 Task: Open a blank google sheet and write heading  Budget MasterAdd Categories in a column and its values below   'Housing, Transportation, Groceries, Utilities, Entertainment, Dining Out, Health, Miscellaneous, Savings & Total. 'Add Budgeted amountin next column and its values below  $1,500, $300, $400, $150, $200, $250, $100, $150, $500 & $3,550. Add Actual amount in next column and its values below  $1,400, $280, $420, $160, $180, $270, $90, $140, $550 & $3,550. Add Difference  in next column and its values below   -$100, -$20, +$20, +$10, -$20, +$20, -$10, -$10, +$50 & $0. J6Save page Data Collection Template Workbook Sheet
Action: Mouse moved to (345, 182)
Screenshot: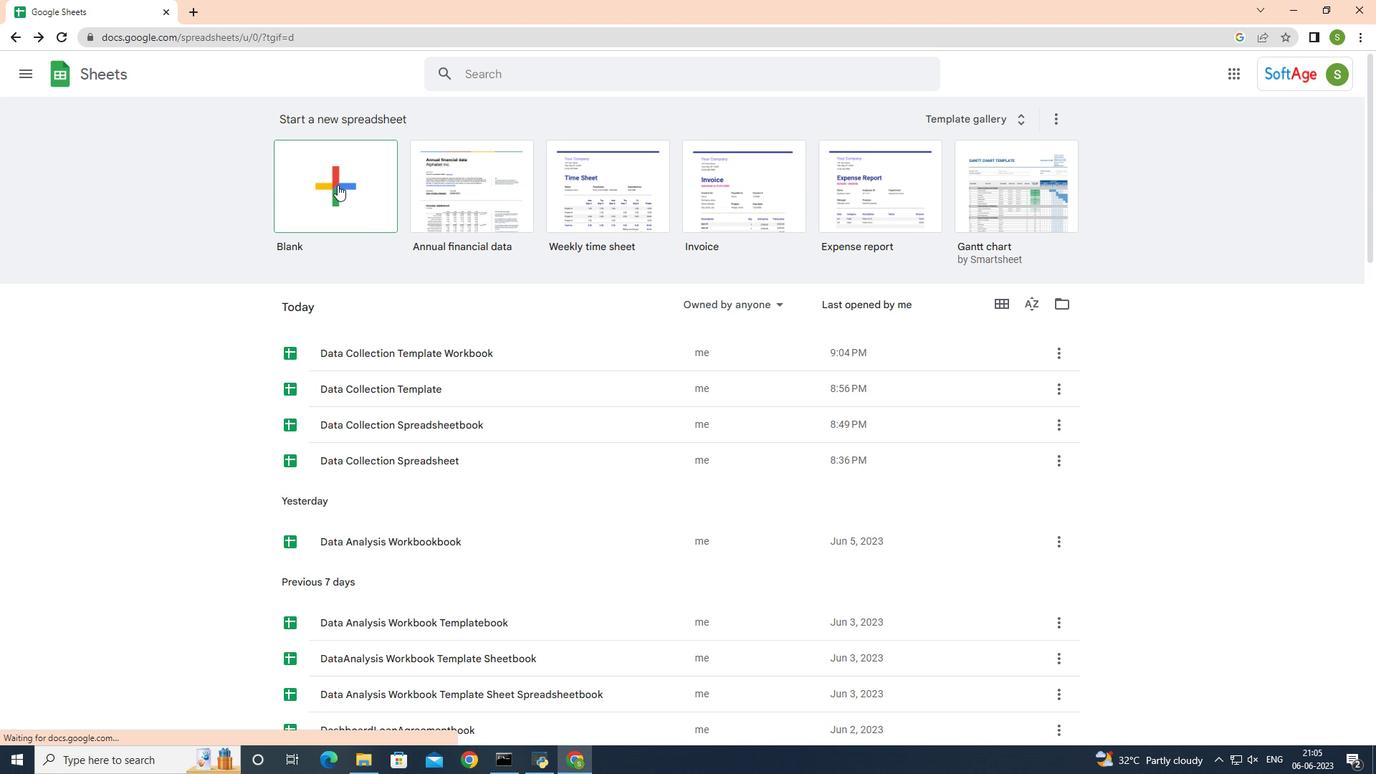 
Action: Mouse pressed left at (345, 182)
Screenshot: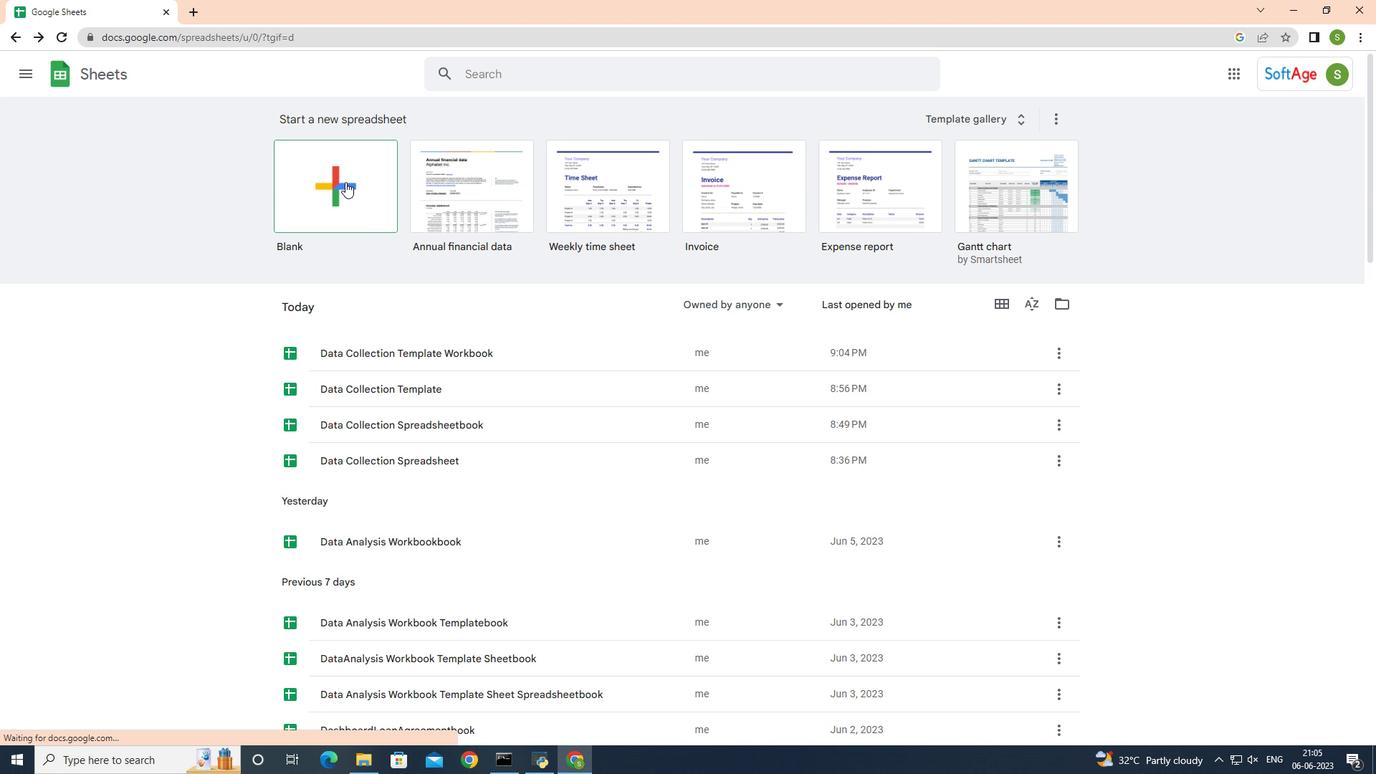
Action: Mouse moved to (68, 177)
Screenshot: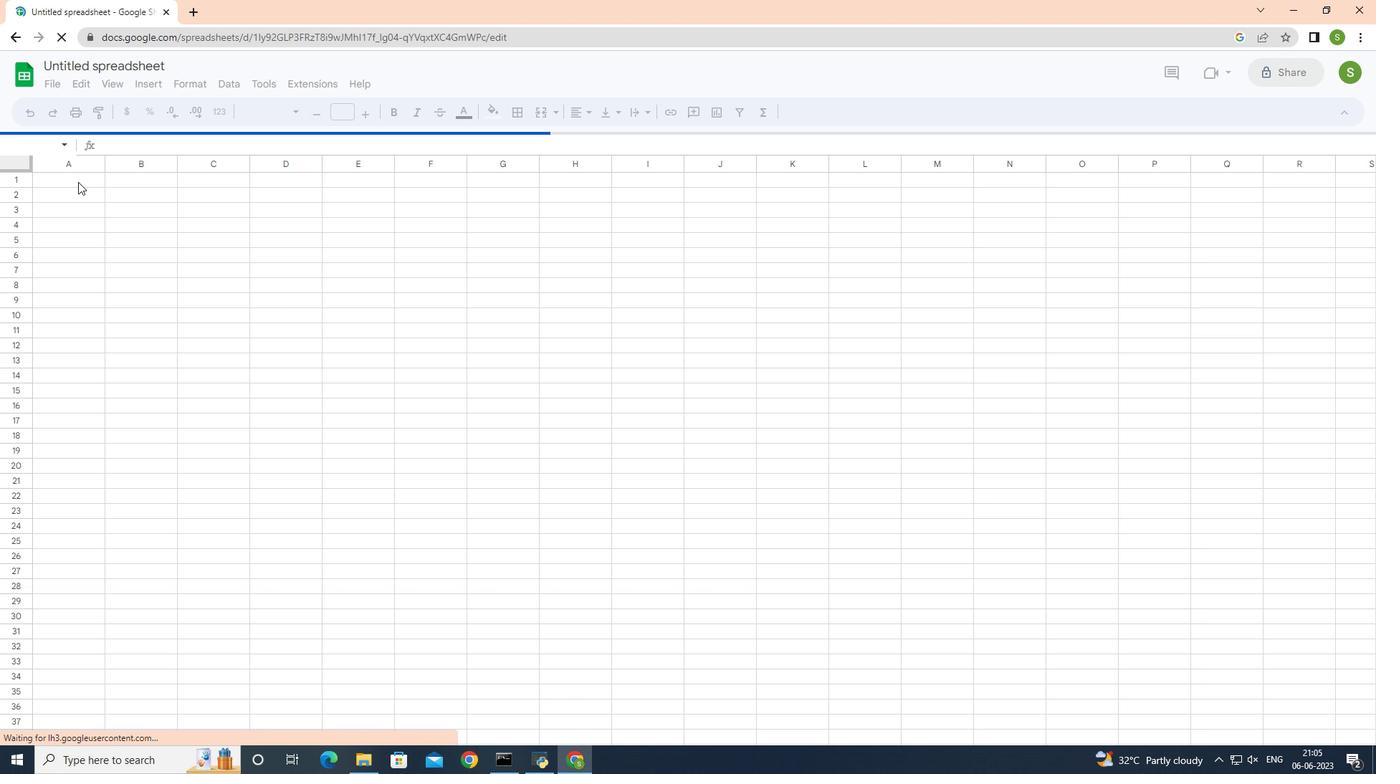 
Action: Mouse pressed left at (68, 177)
Screenshot: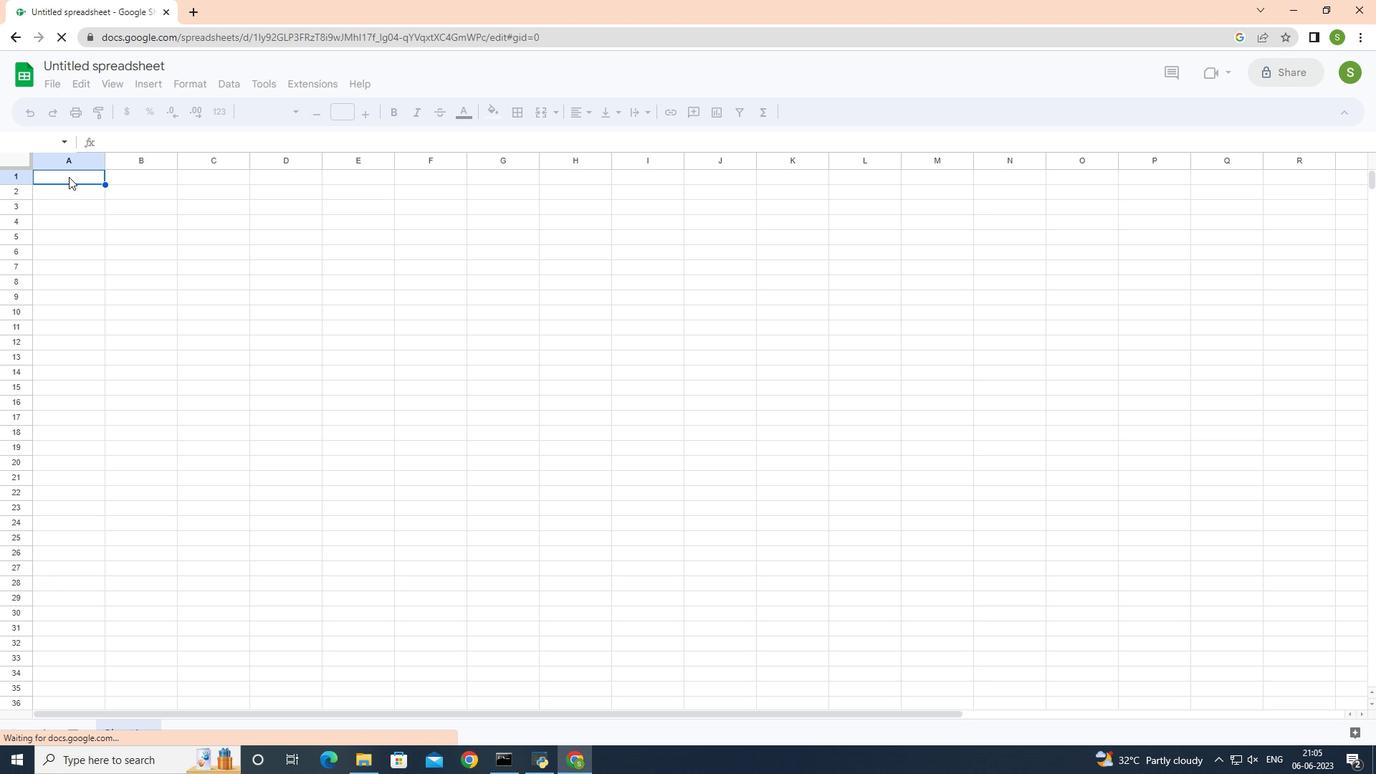 
Action: Mouse moved to (71, 176)
Screenshot: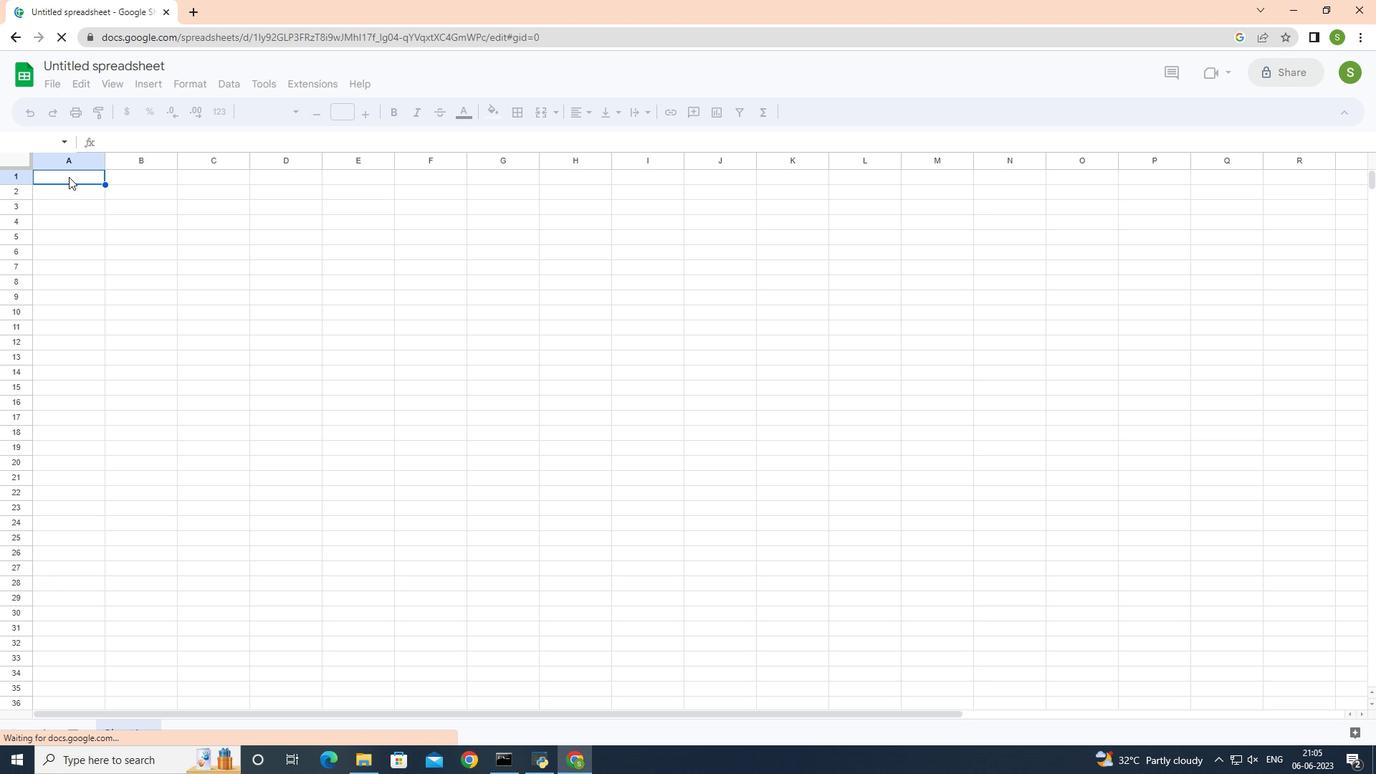 
Action: Mouse pressed left at (71, 176)
Screenshot: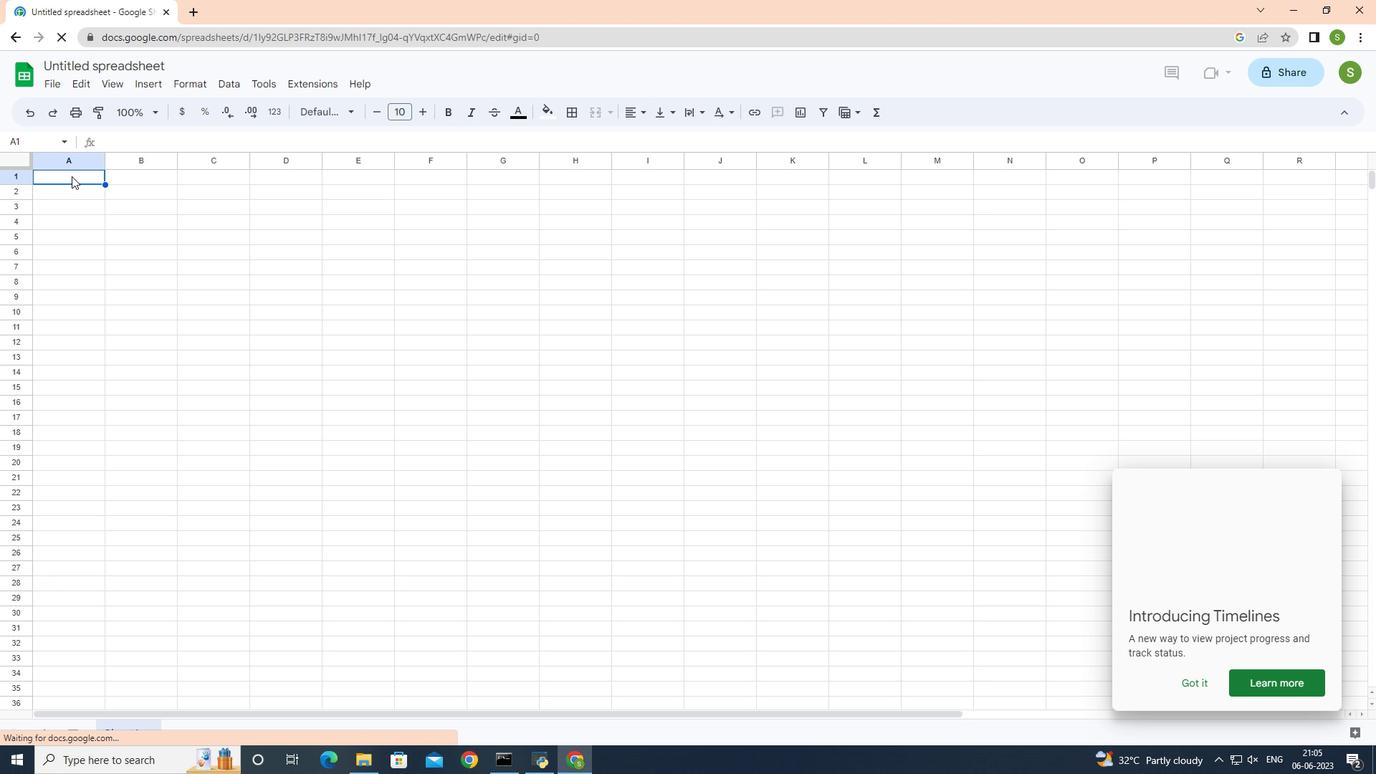 
Action: Mouse pressed left at (71, 176)
Screenshot: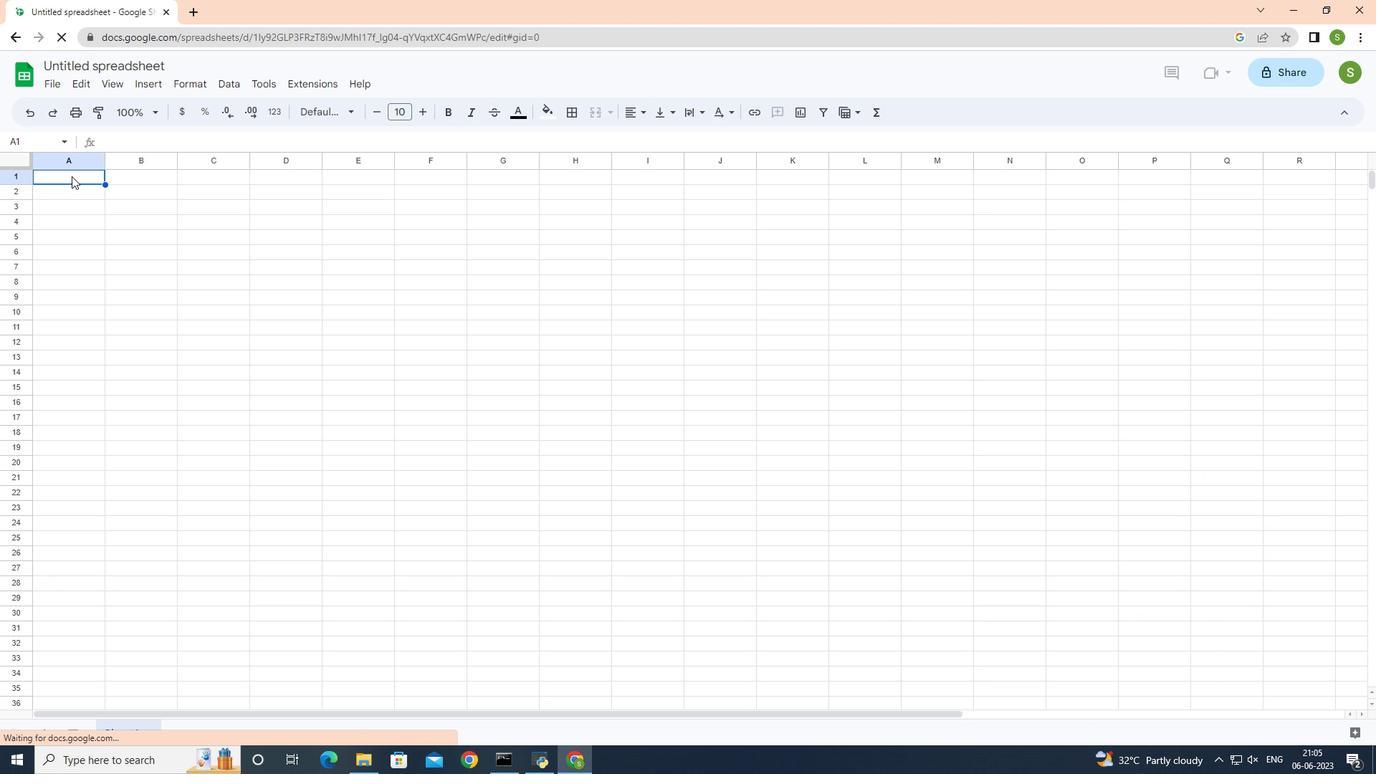 
Action: Mouse pressed left at (71, 176)
Screenshot: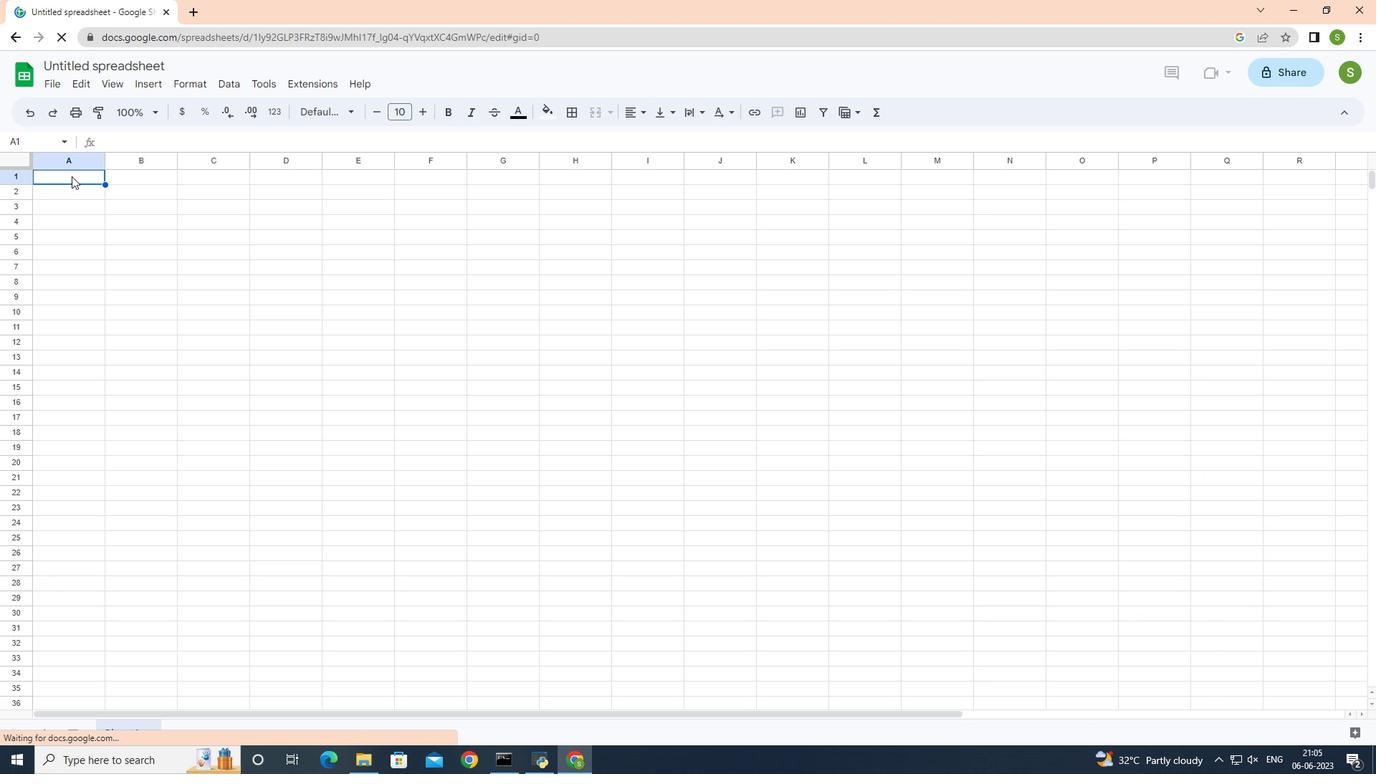 
Action: Mouse pressed left at (71, 176)
Screenshot: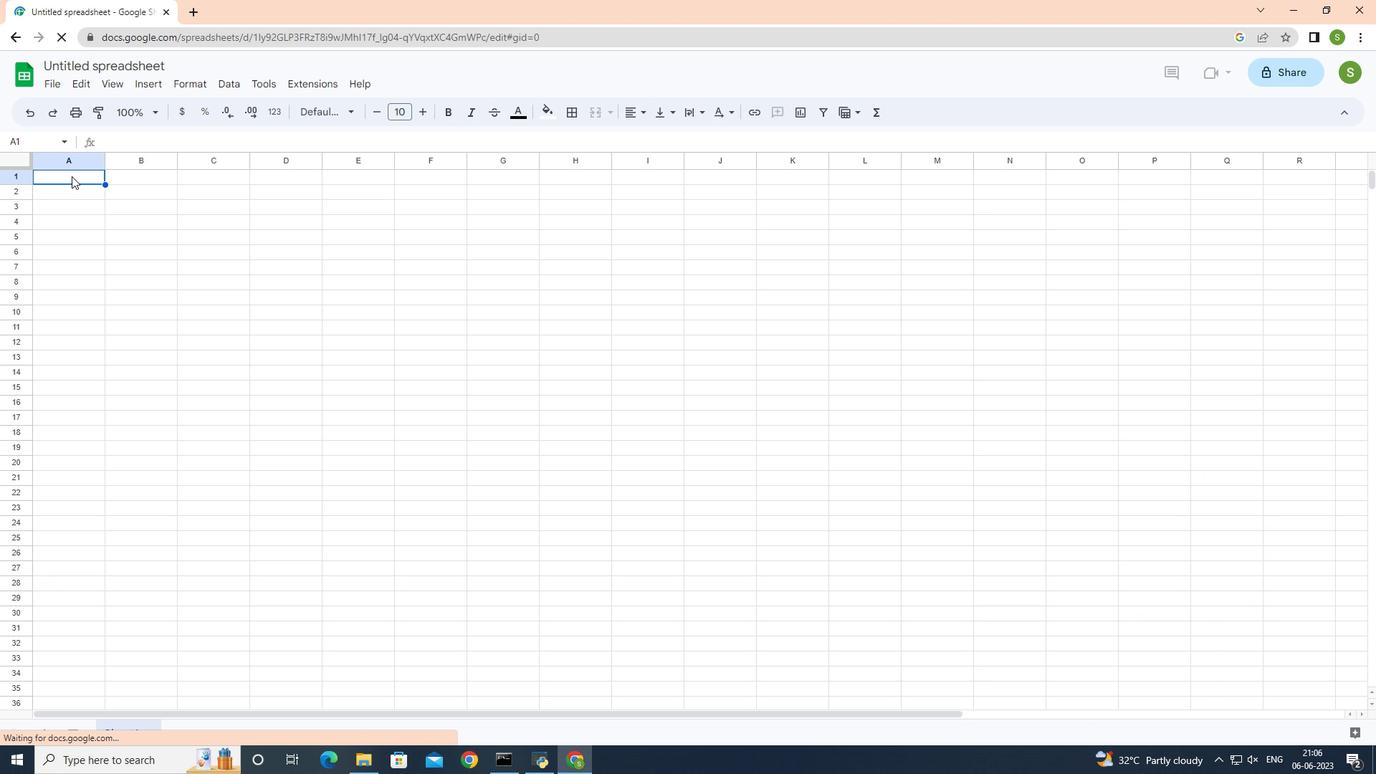 
Action: Key pressed <Key.shift>Budge
Screenshot: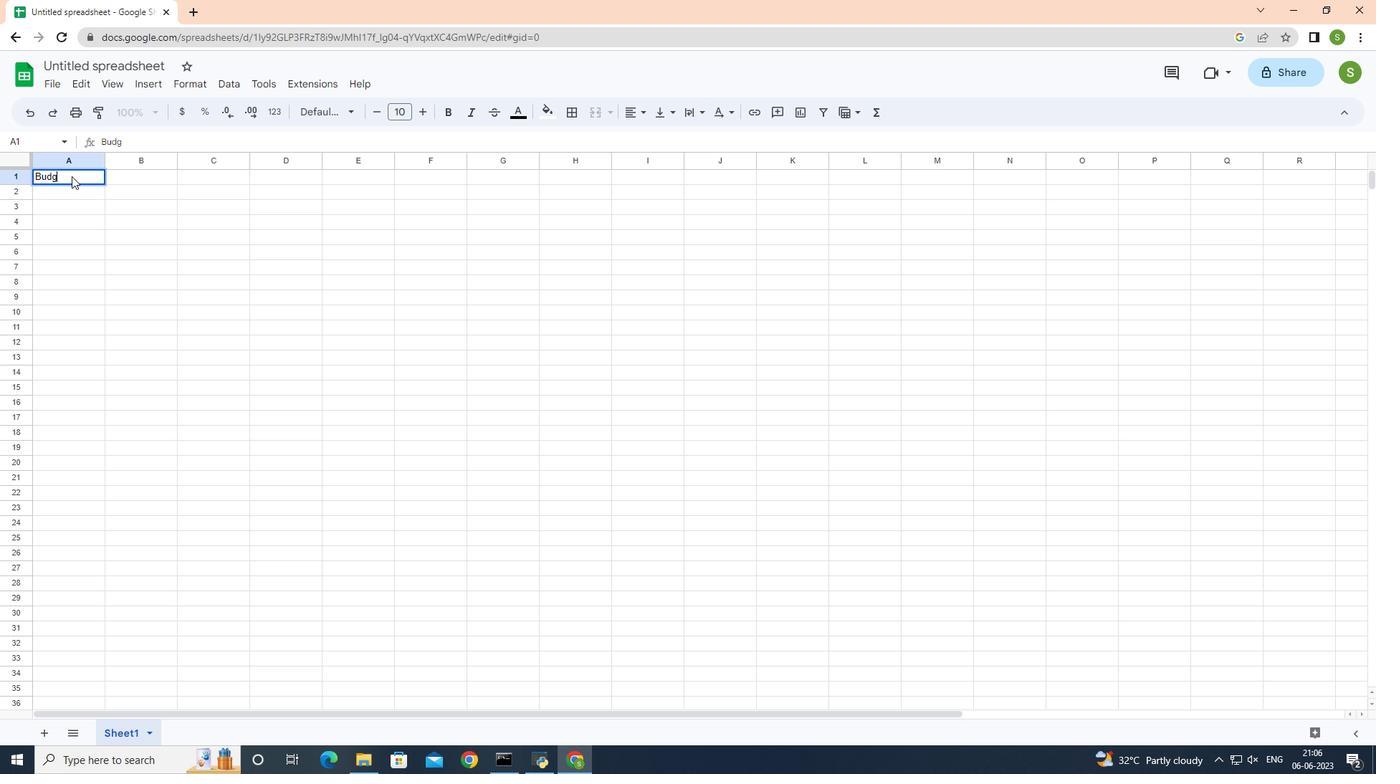 
Action: Mouse moved to (72, 176)
Screenshot: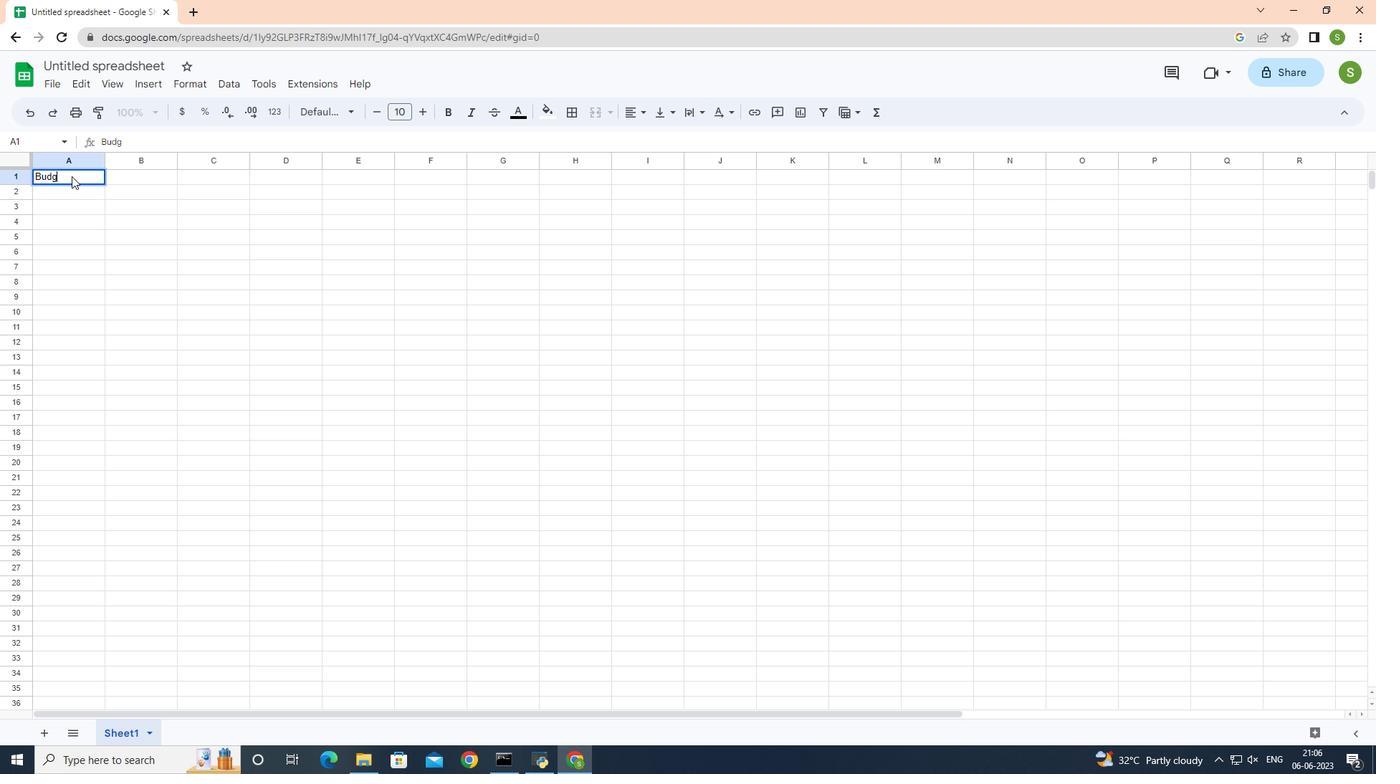 
Action: Key pressed t<Key.space><Key.shift>Master<Key.enter><Key.shift><Key.shift><Key.shift><Key.shift><Key.shift><Key.shift>CAte<Key.backspace><Key.backspace><Key.backspace>s<Key.backspace>ategories<Key.enter><Key.shift>Housing<Key.space><Key.enter><Key.shift>Transportation<Key.enter><Key.shift>Groceries<Key.enter><Key.shift><Key.shift><Key.shift><Key.shift><Key.shift><Key.shift><Key.shift>Utilities<Key.enter><Key.shift>Entertaim=<Key.backspace><Key.backspace>nment<Key.enter><Key.shift>Dining<Key.space><Key.shift>Out<Key.enter><Key.shift>Health<Key.space><Key.enter><Key.shift><Key.shift><Key.shift><Key.shift><Key.shift><Key.shift><Key.shift>Miscellaneous<Key.enter><Key.shift>Savings<Key.enter><Key.shift>Total<Key.right><Key.up><Key.up><Key.up><Key.up><Key.up><Key.up><Key.up><Key.up><Key.up><Key.up><Key.up><Key.down><Key.shift><Key.shift><Key.shift><Key.shift><Key.shift><Key.shift><Key.shift><Key.shift><Key.shift><Key.shift><Key.shift><Key.shift><Key.shift>Budgetes<Key.backspace>d<Key.space>amount<Key.enter>1500<Key.enter>300<Key.enter>400<Key.enter>150<Key.enter>200<Key.enter>250<Key.enter>100<Key.enter>150<Key.enter>500<Key.enter>3550<Key.right><Key.up><Key.up><Key.up><Key.up><Key.up><Key.up><Key.up><Key.up><Key.up><Key.up><Key.shift>Actual<Key.space>amount<Key.enter>1400<Key.enter>280<Key.enter>420<Key.enter>160<Key.enter>180<Key.enter>270<Key.enter>90<Key.enter>140<Key.enter>550<Key.enter>3550<Key.right><Key.up><Key.up><Key.up><Key.up><Key.up><Key.up><Key.up><Key.up><Key.up><Key.up><Key.shift>Difference<Key.enter>-100<Key.enter>-20<Key.enter>20<Key.enter>10<Key.enter>-20<Key.enter>20<Key.enter>-10<Key.enter>-<Key.backspace>10<Key.enter>50<Key.up>-10<Key.enter><Key.enter><Key.enter>0
Screenshot: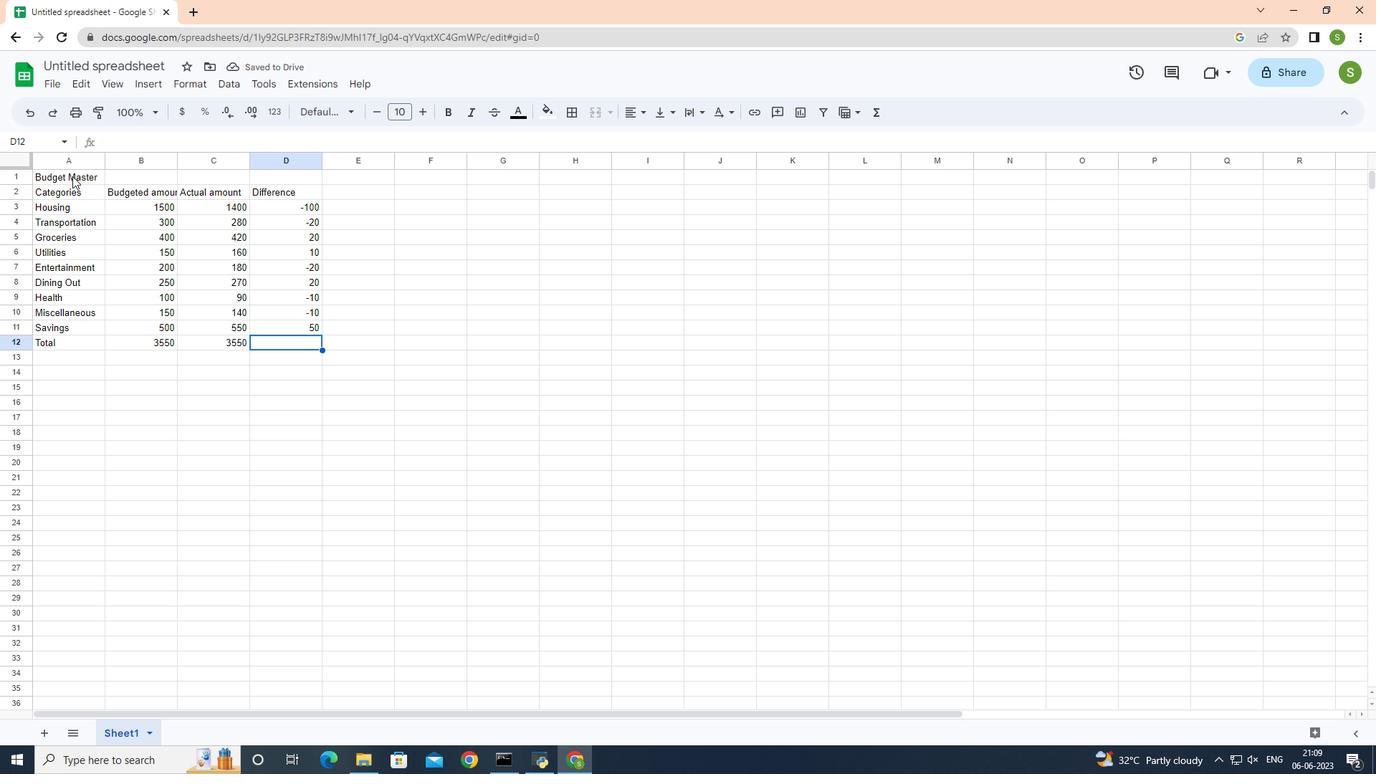 
Action: Mouse moved to (199, 483)
Screenshot: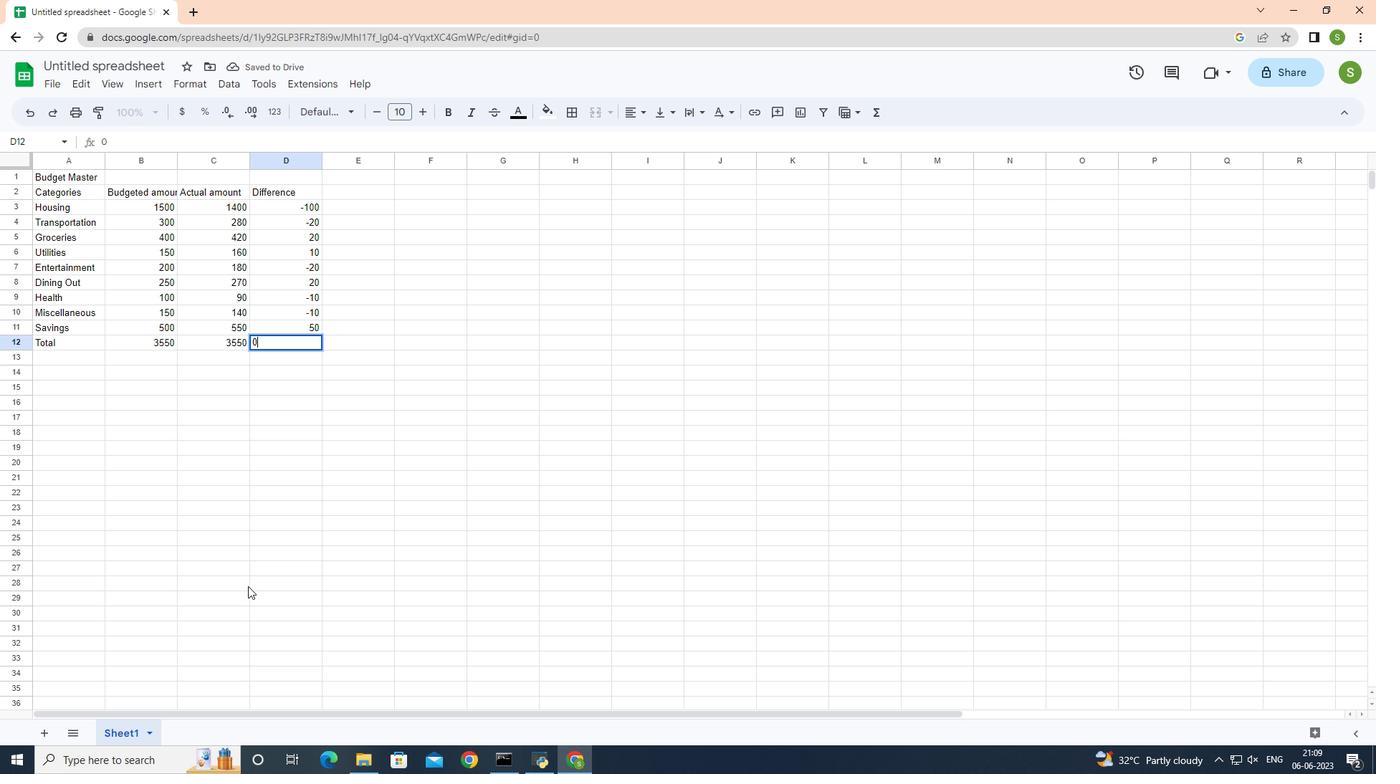 
Action: Mouse pressed left at (199, 483)
Screenshot: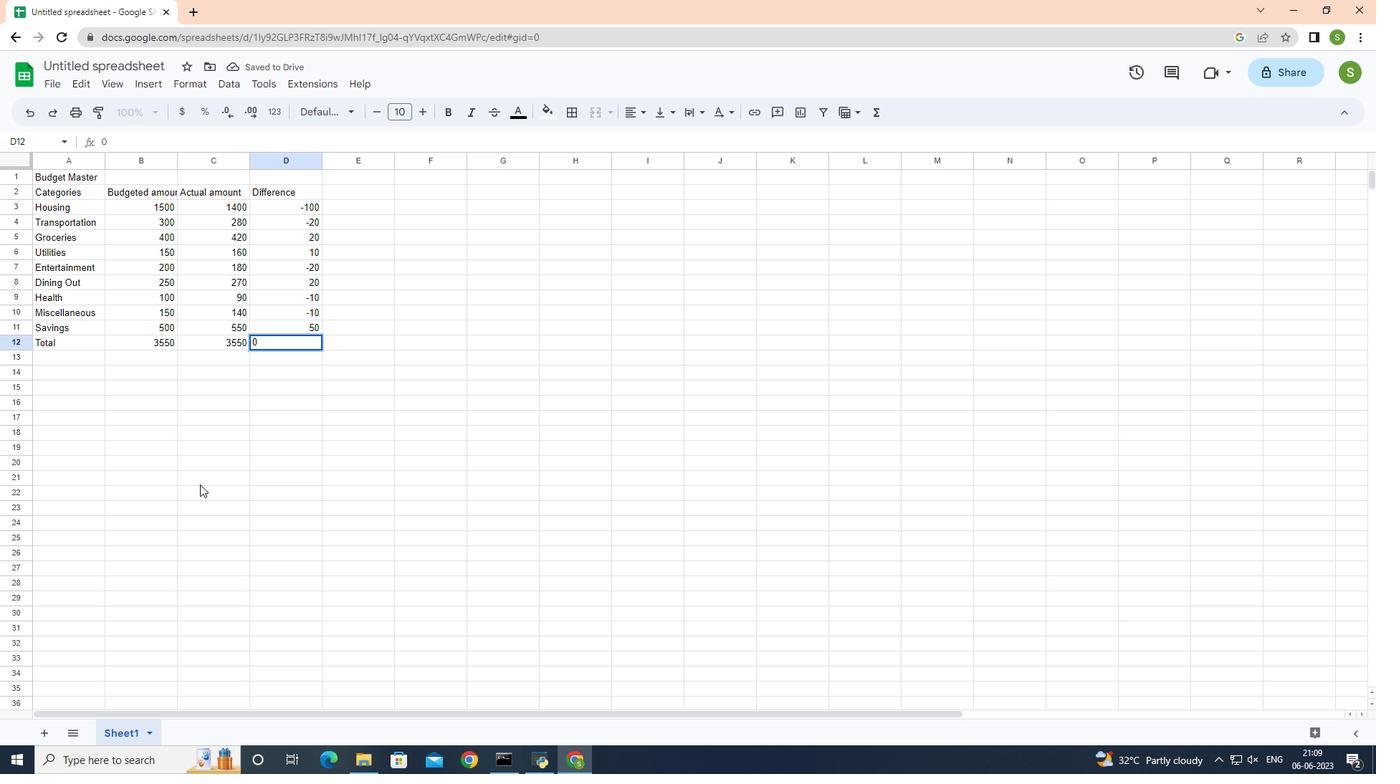 
Action: Mouse moved to (154, 202)
Screenshot: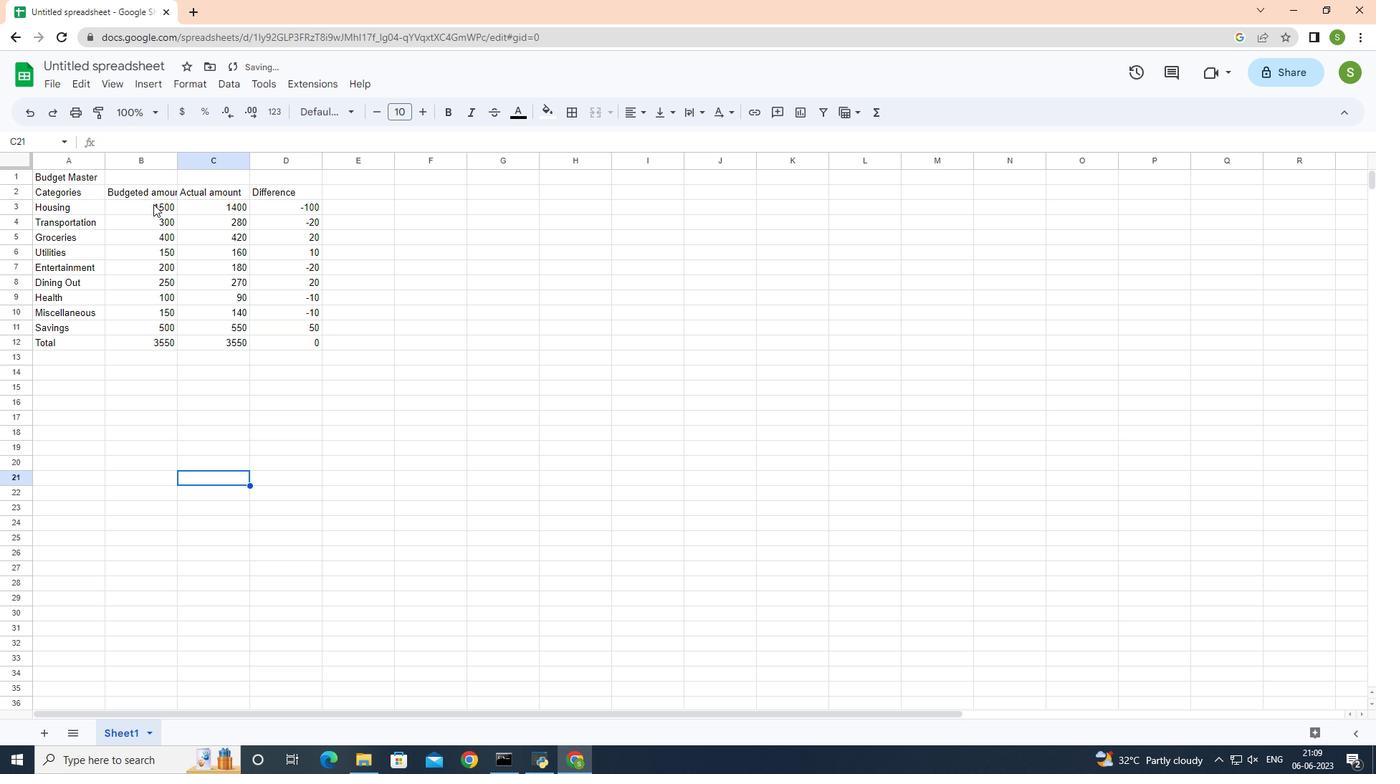 
Action: Mouse pressed left at (154, 202)
Screenshot: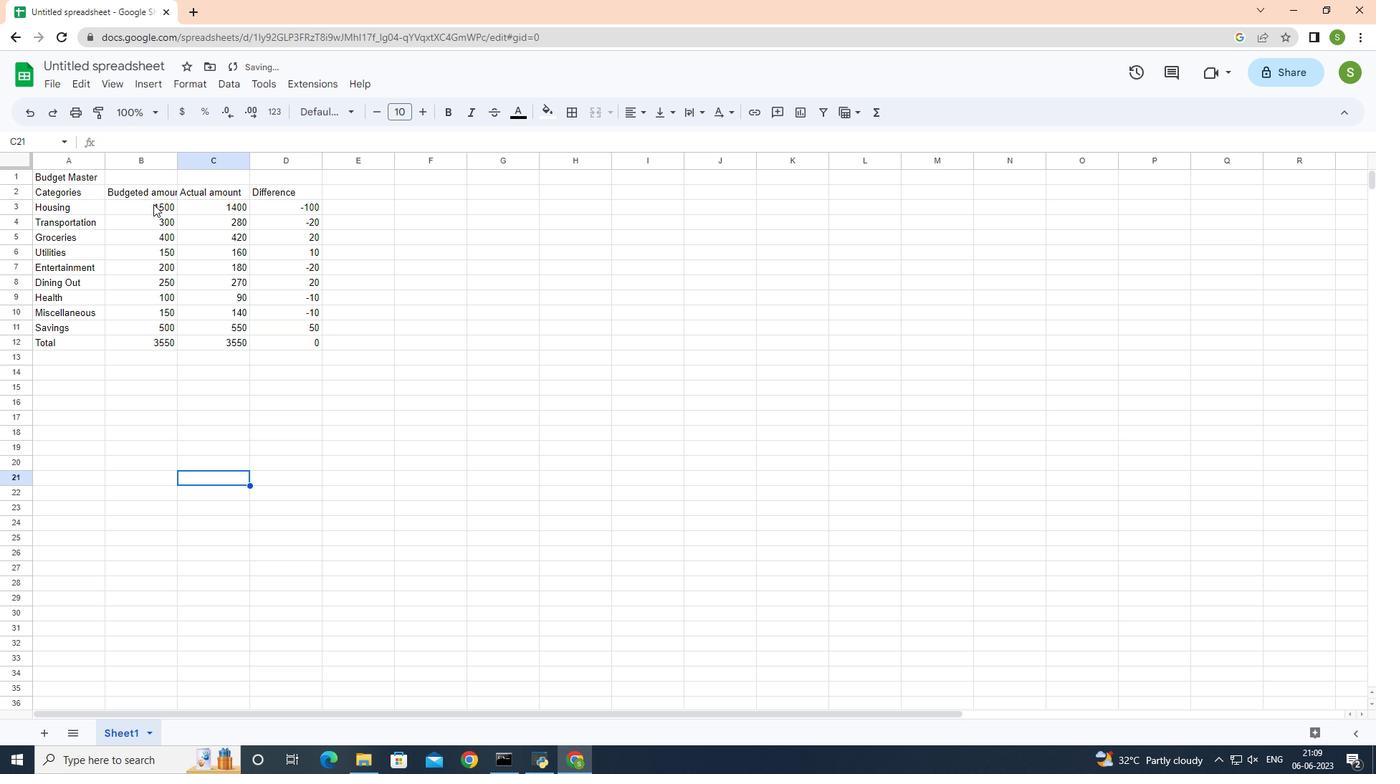 
Action: Mouse moved to (200, 80)
Screenshot: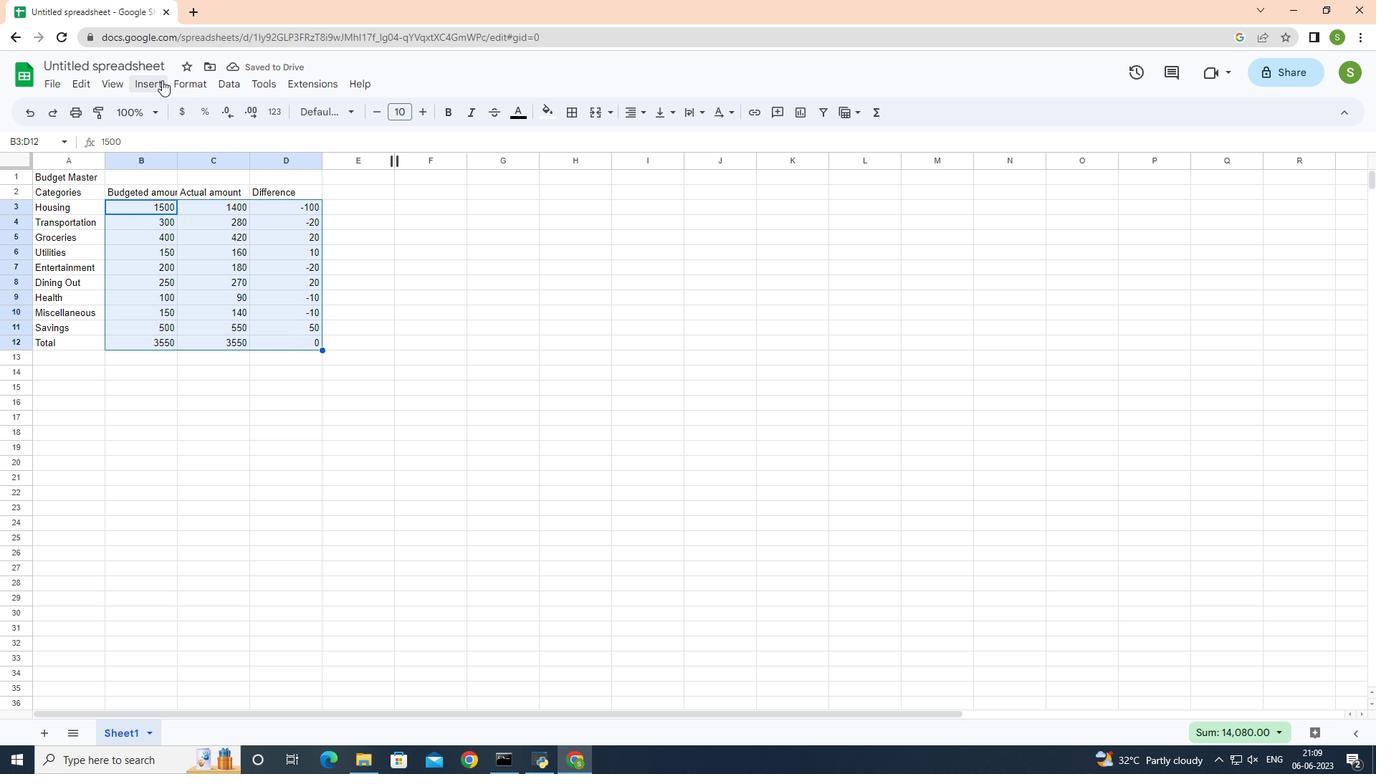 
Action: Mouse pressed left at (200, 80)
Screenshot: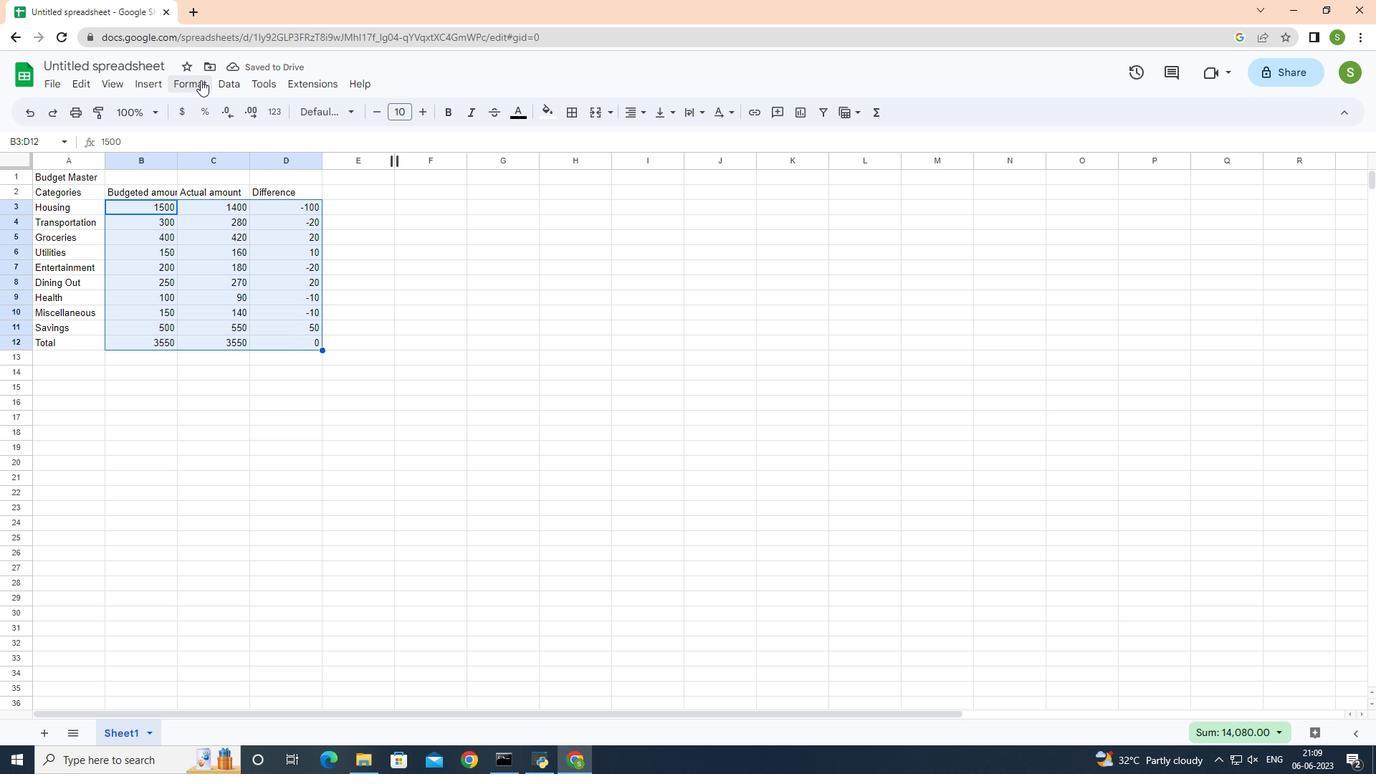 
Action: Mouse moved to (497, 531)
Screenshot: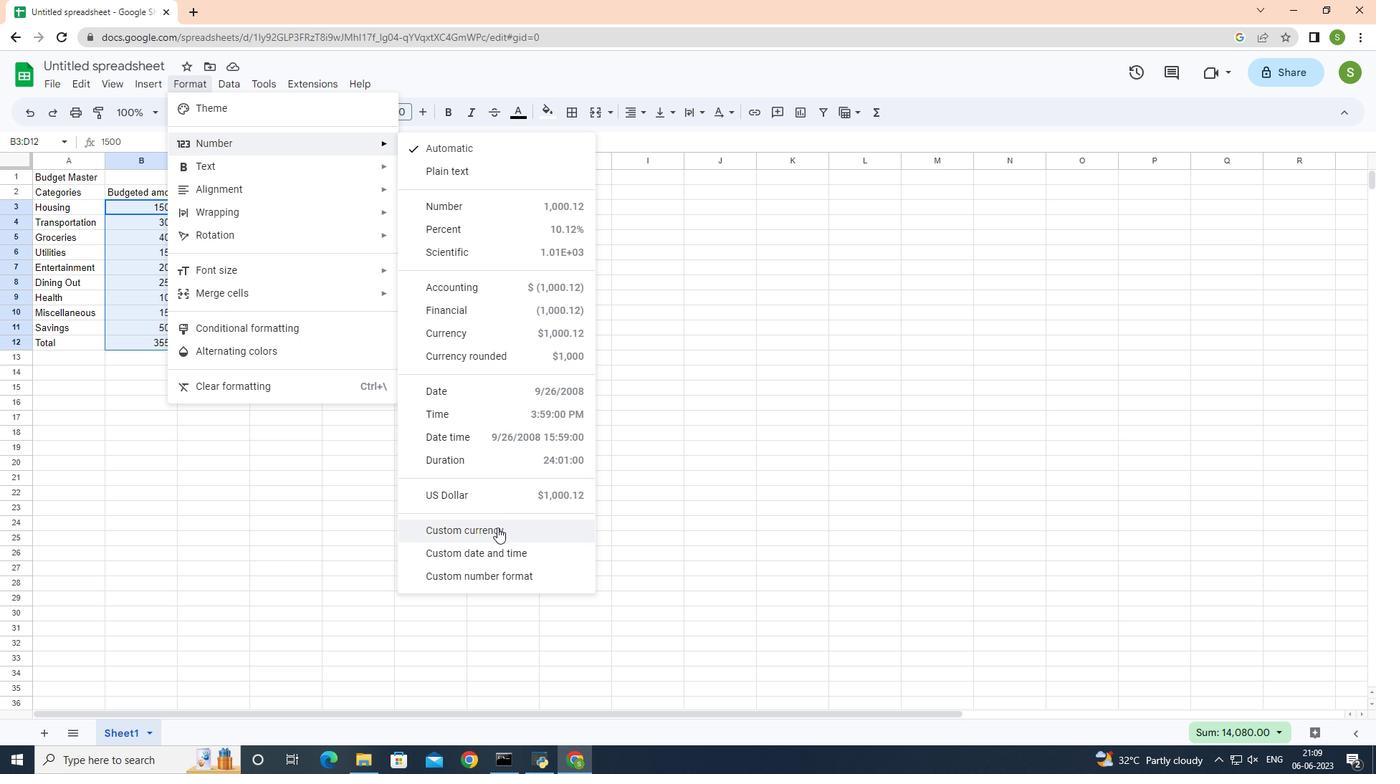 
Action: Mouse pressed left at (497, 531)
Screenshot: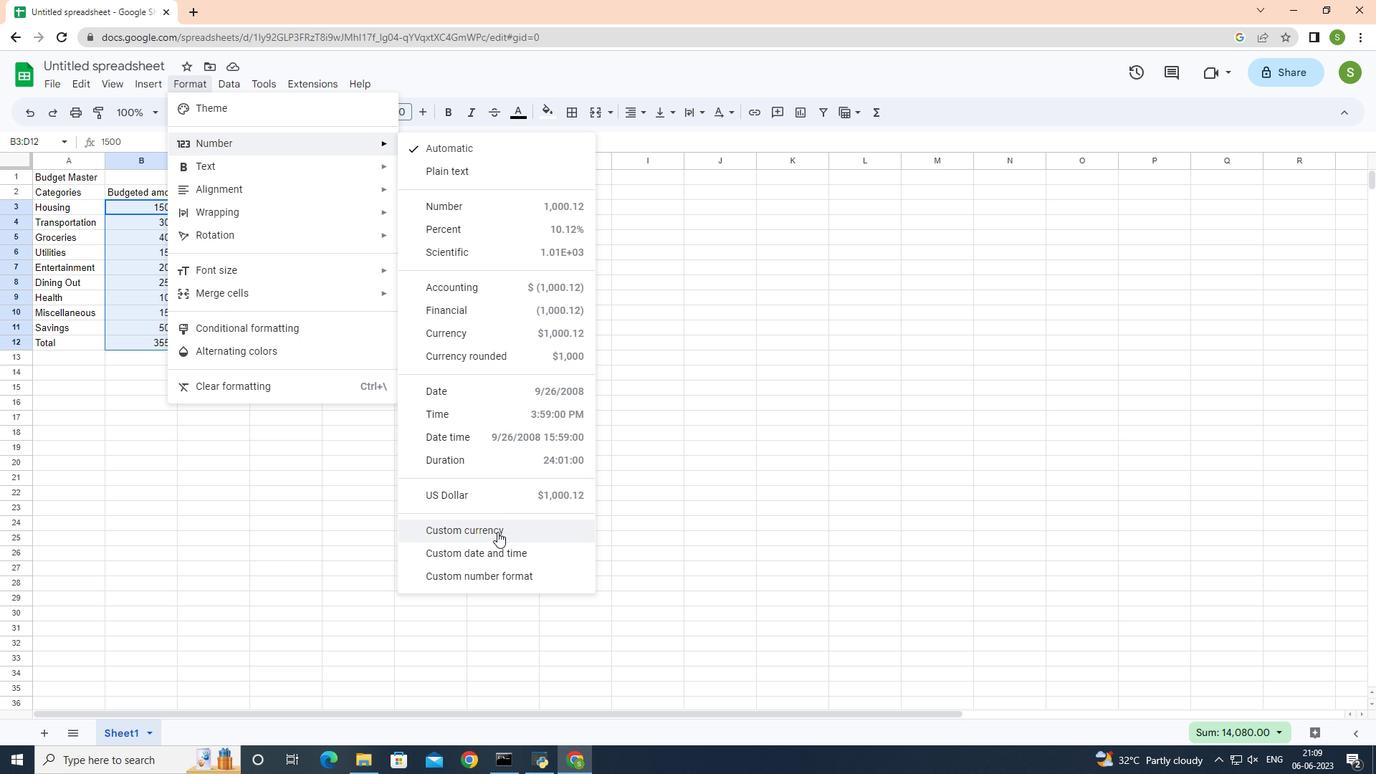 
Action: Mouse moved to (814, 306)
Screenshot: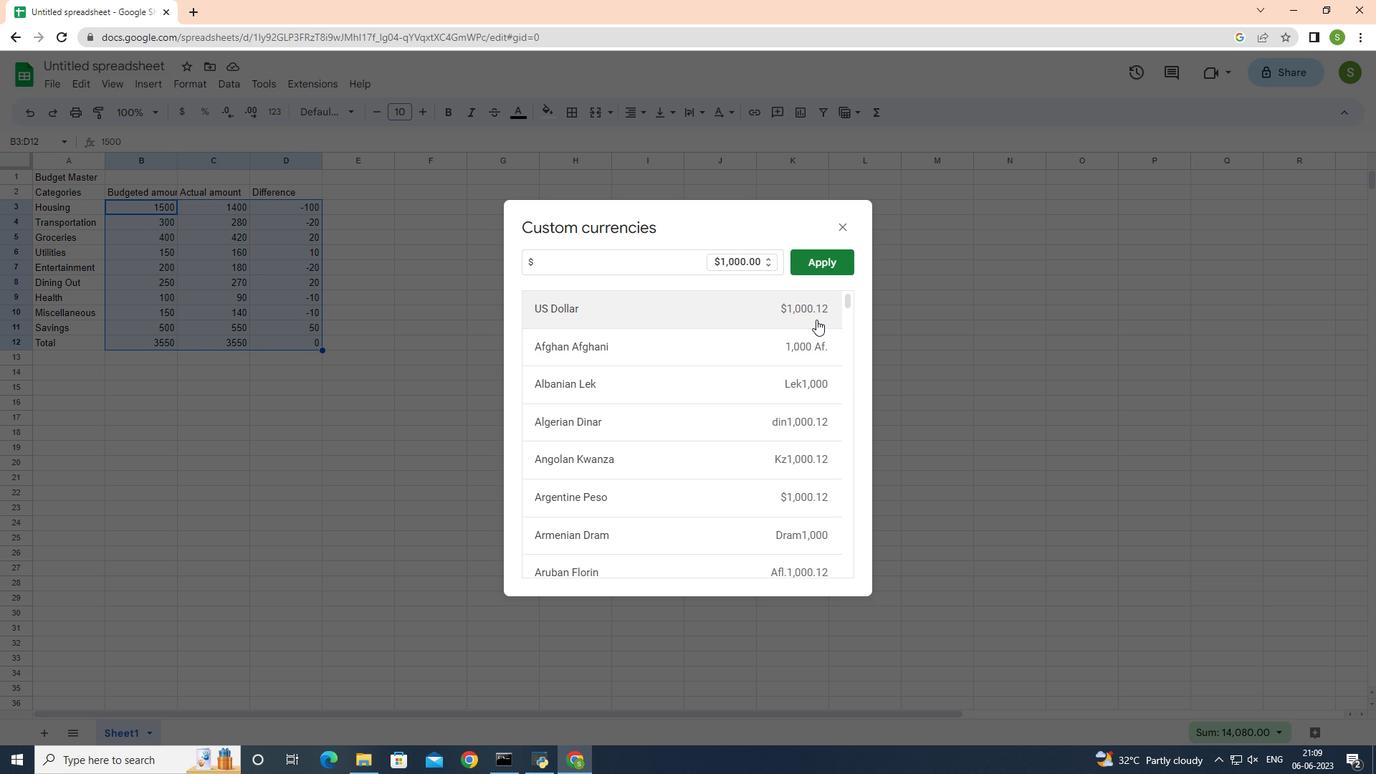 
Action: Mouse pressed left at (814, 306)
Screenshot: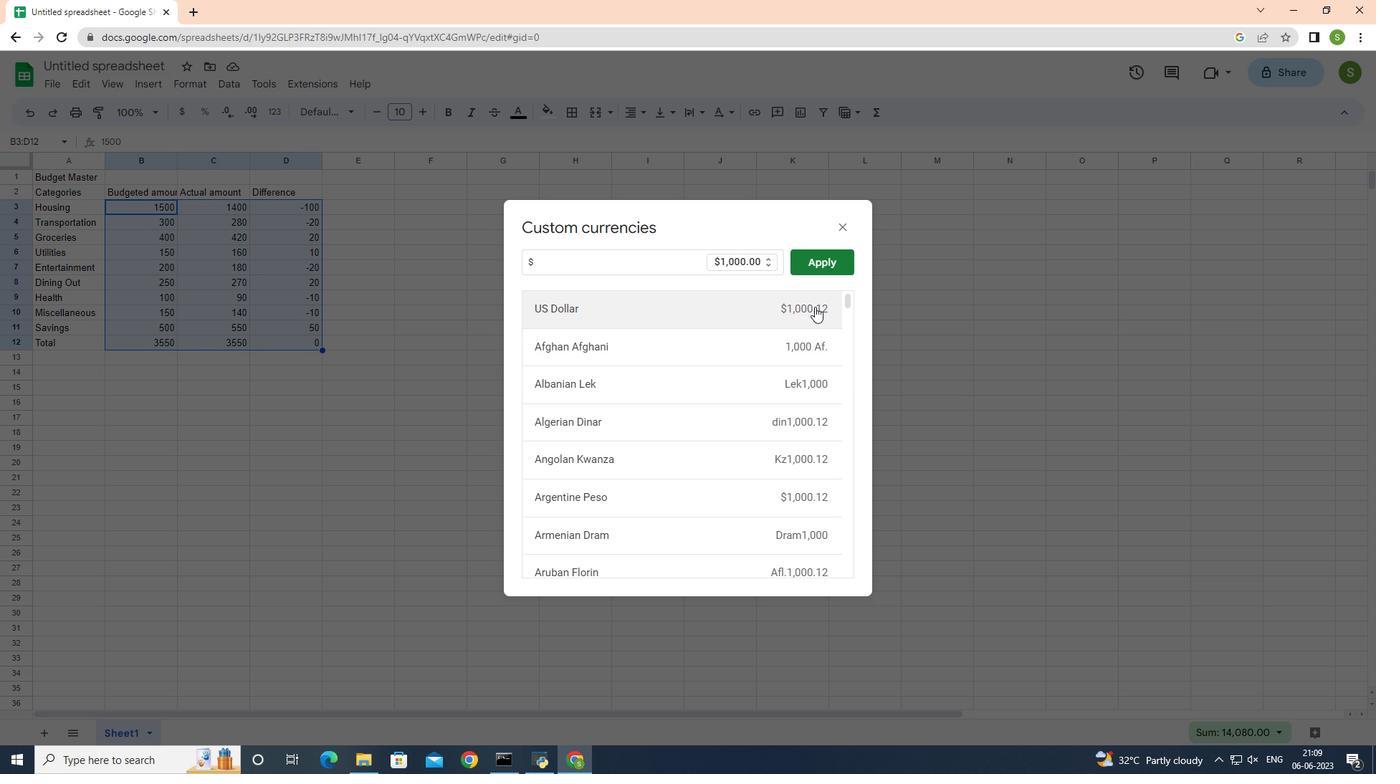 
Action: Mouse moved to (814, 256)
Screenshot: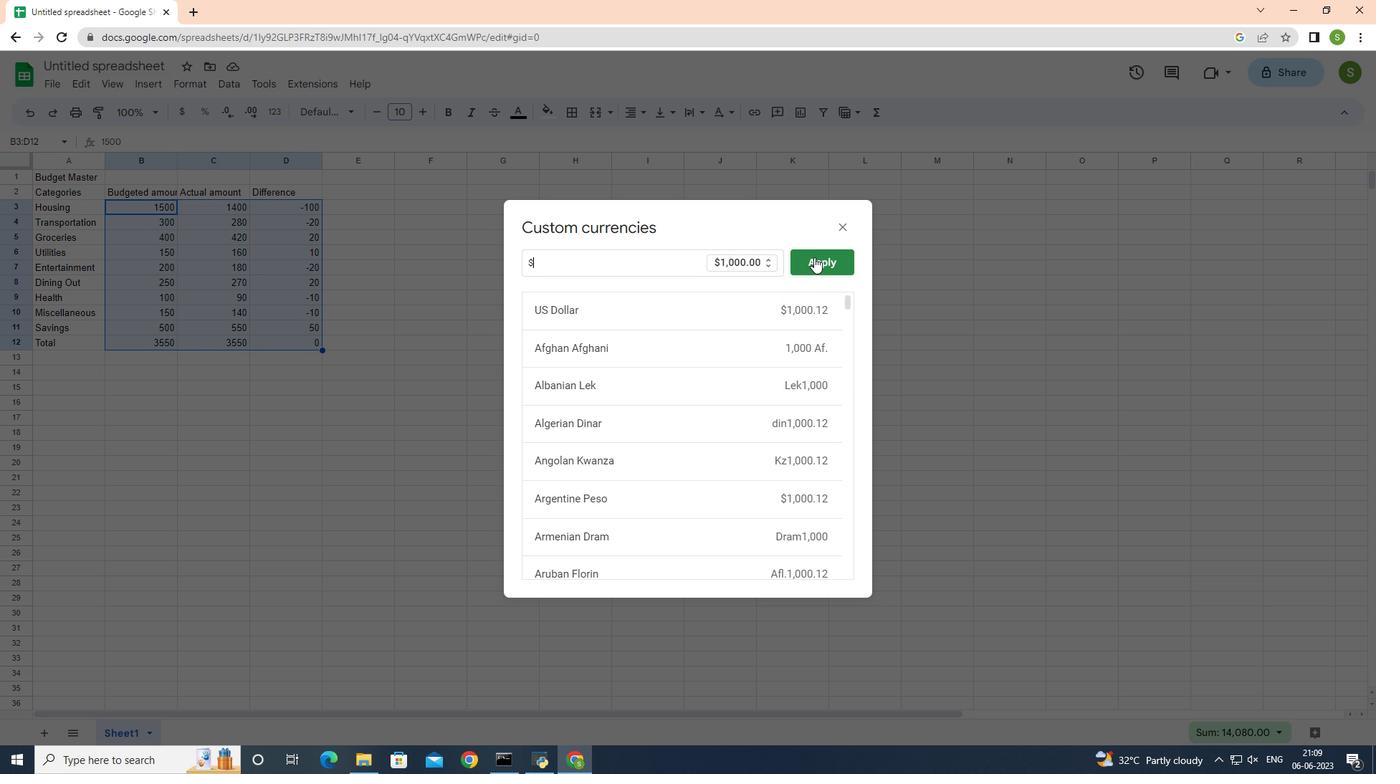
Action: Mouse pressed left at (814, 256)
Screenshot: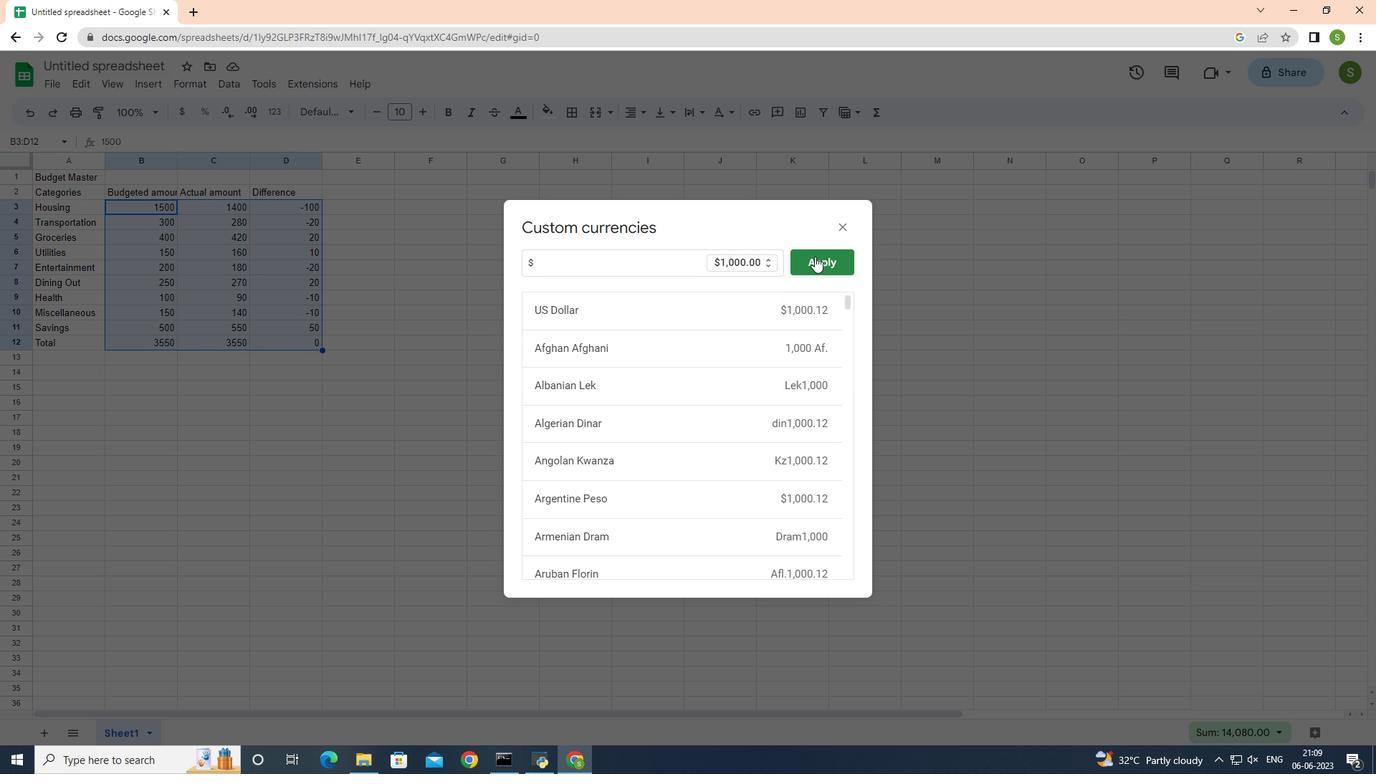 
Action: Mouse moved to (178, 162)
Screenshot: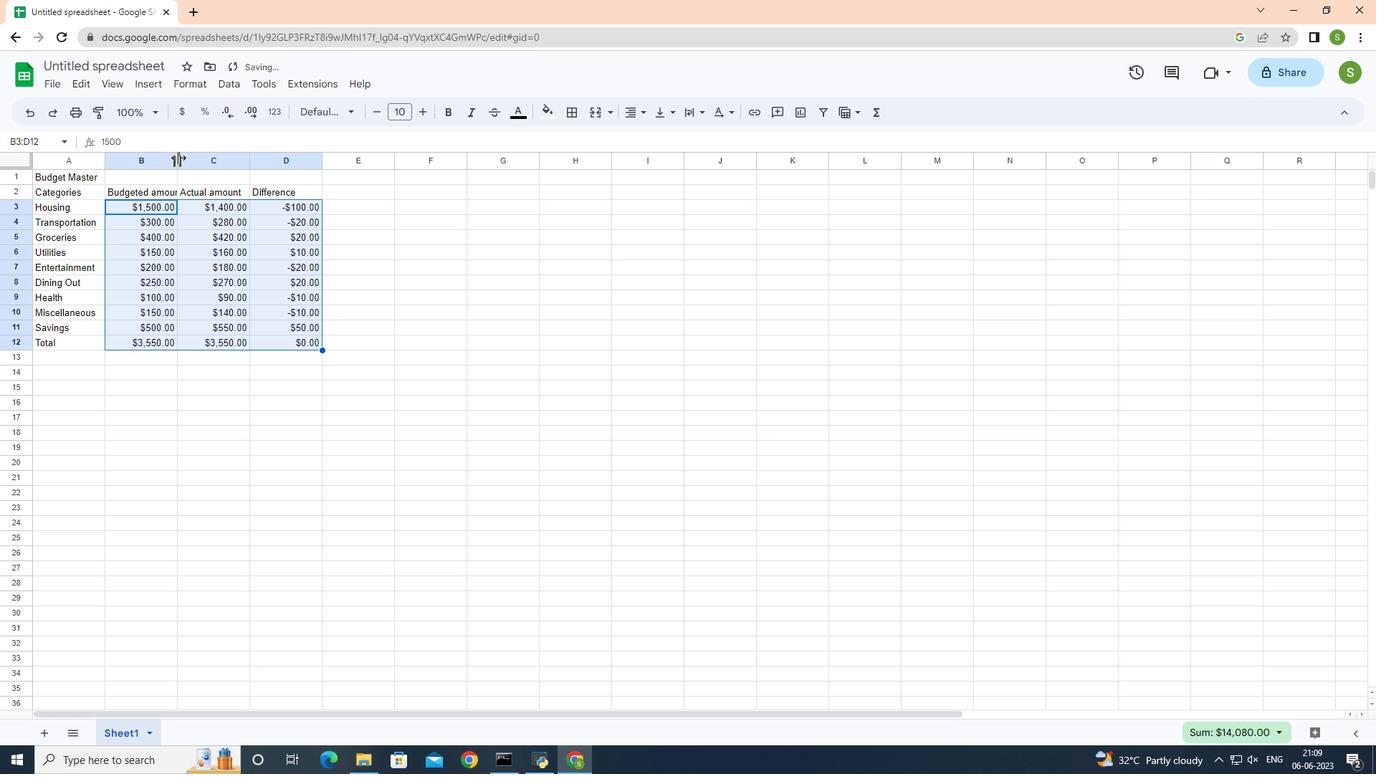 
Action: Mouse pressed left at (178, 162)
Screenshot: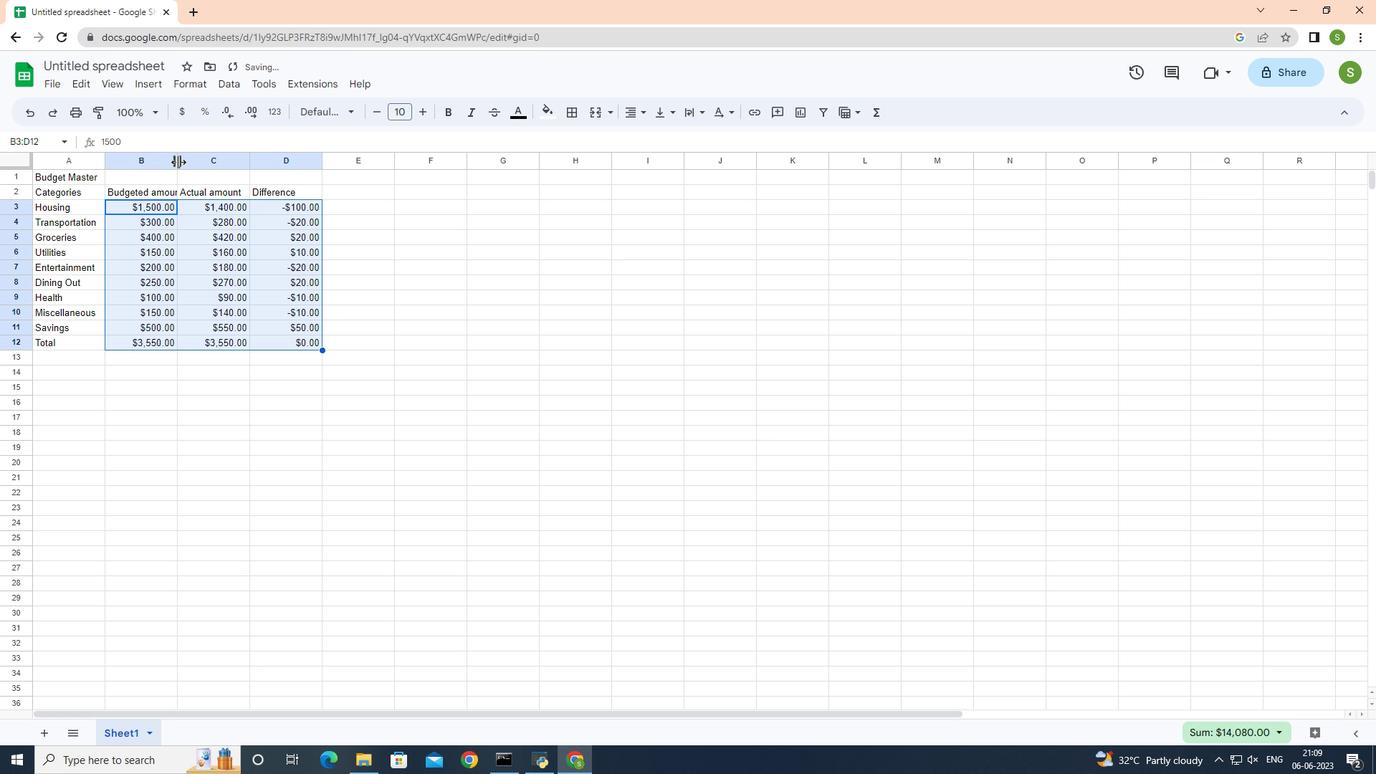 
Action: Mouse pressed left at (178, 162)
Screenshot: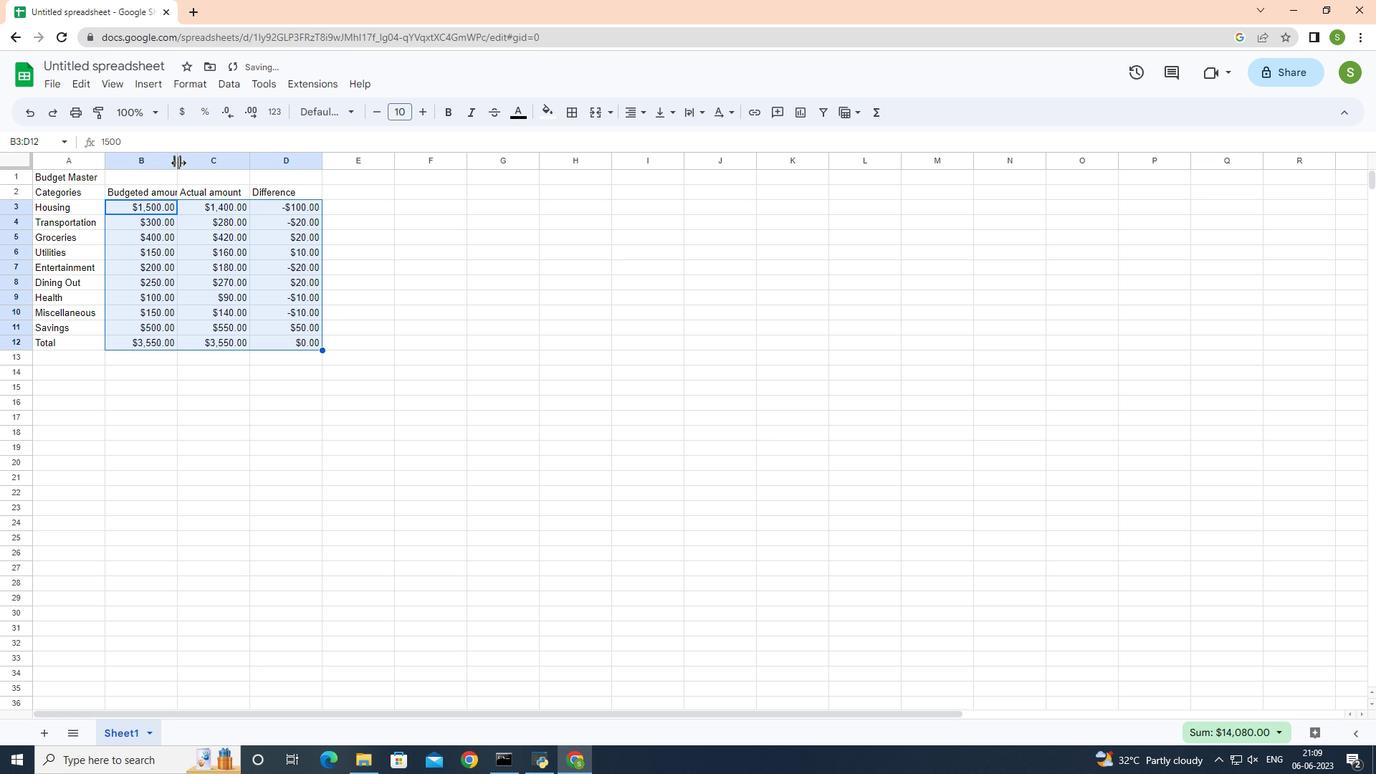 
Action: Mouse moved to (107, 68)
Screenshot: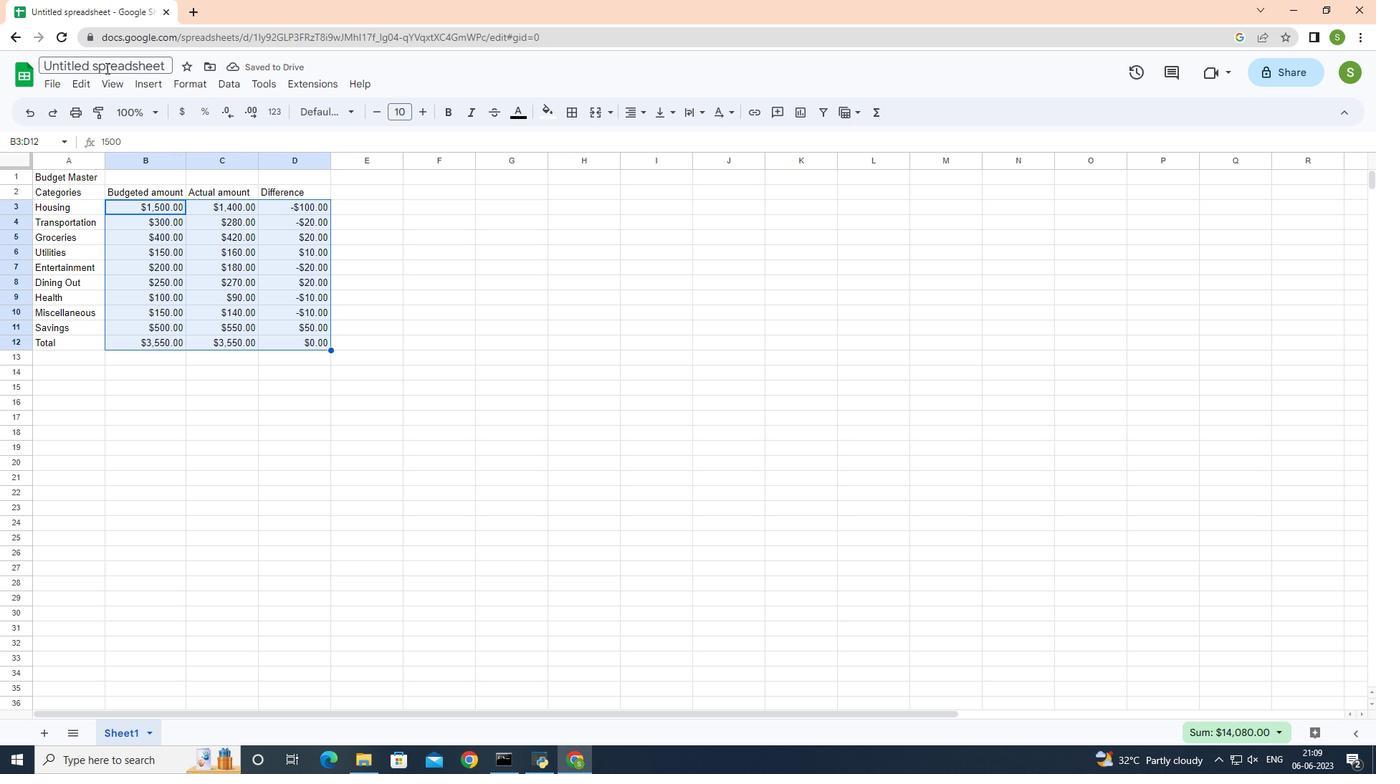 
Action: Mouse pressed left at (107, 68)
Screenshot: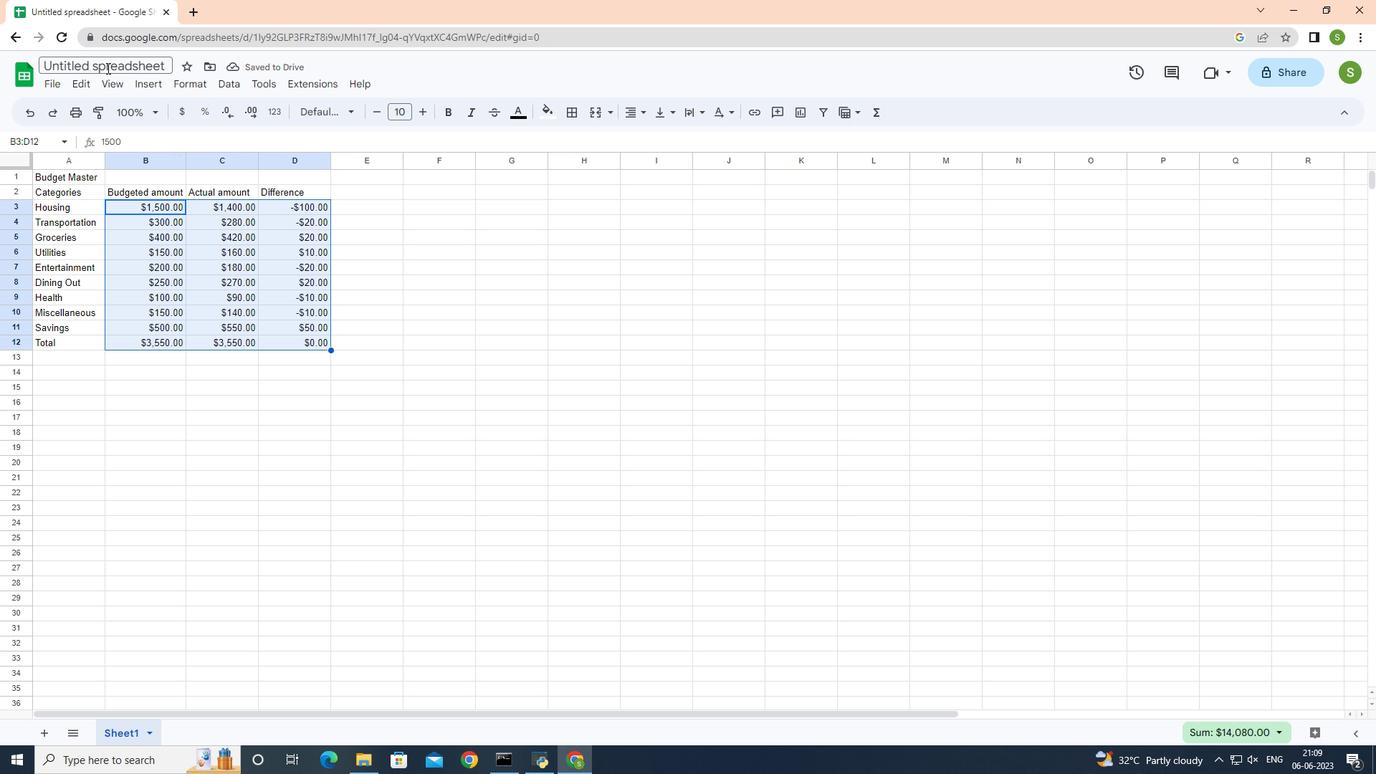
Action: Key pressed <Key.shift>Data<Key.shift><Key.space><Key.shift>Collection<Key.space><Key.shift><Key.shift>Template<Key.space><Key.shift>Workbook<Key.space><Key.shift>Sheetctrl+S
Screenshot: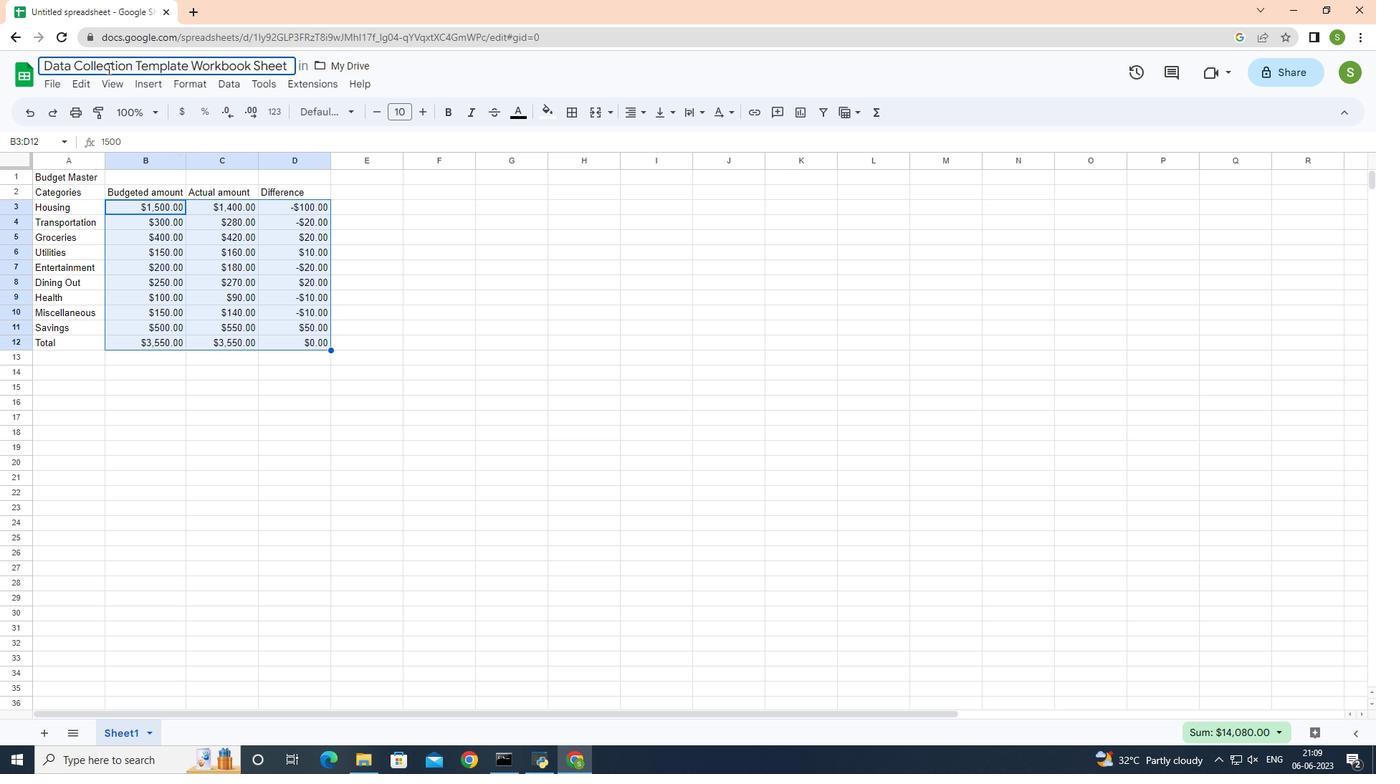 
